 Task: Add Kerrygold Pure Irish Salted Butter to the cart.
Action: Mouse moved to (238, 111)
Screenshot: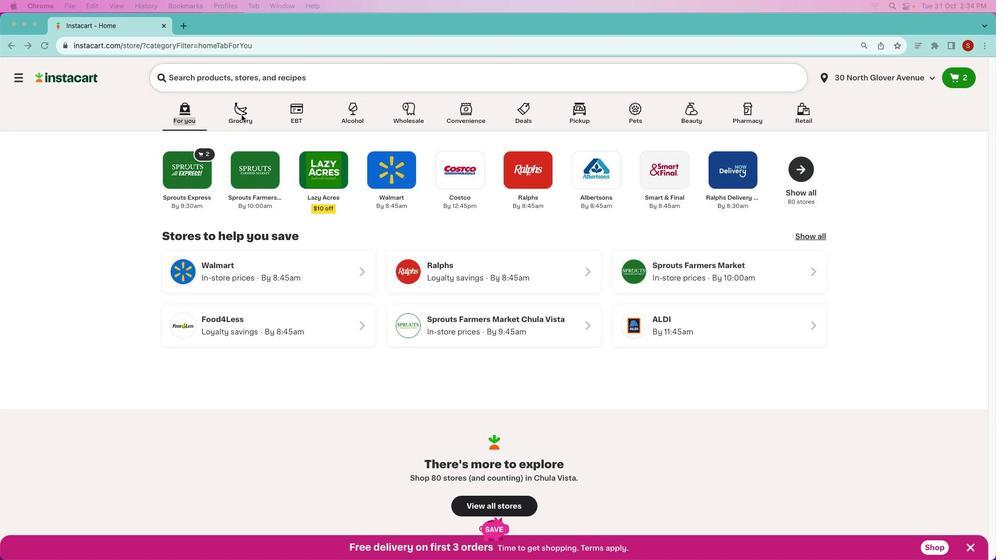 
Action: Mouse pressed left at (238, 111)
Screenshot: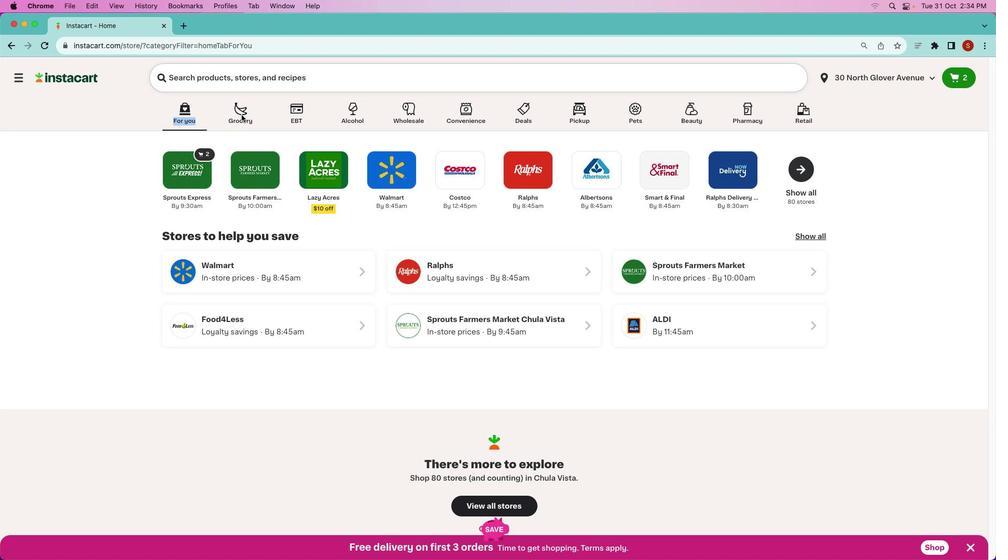 
Action: Mouse pressed left at (238, 111)
Screenshot: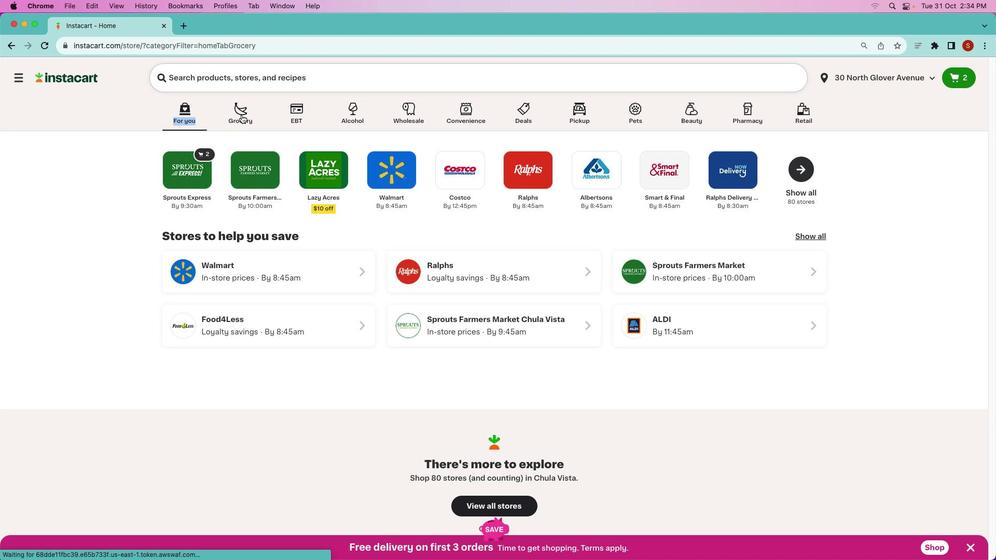 
Action: Mouse pressed left at (238, 111)
Screenshot: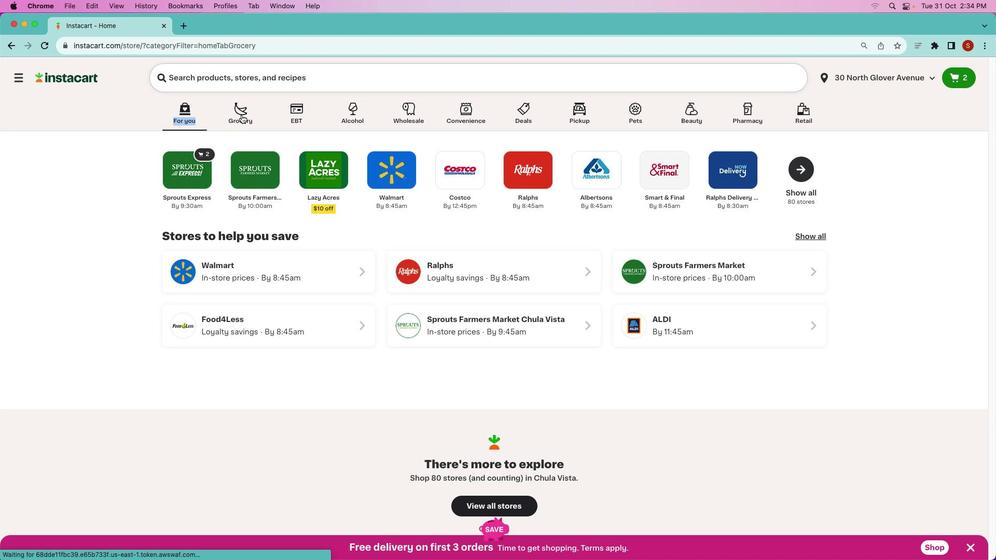 
Action: Mouse moved to (486, 356)
Screenshot: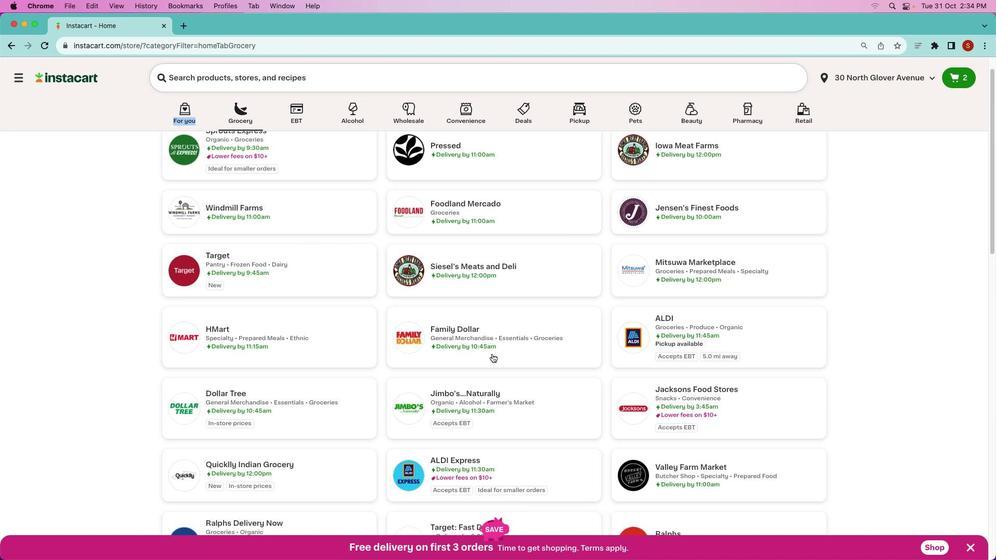 
Action: Mouse scrolled (486, 356) with delta (-2, -3)
Screenshot: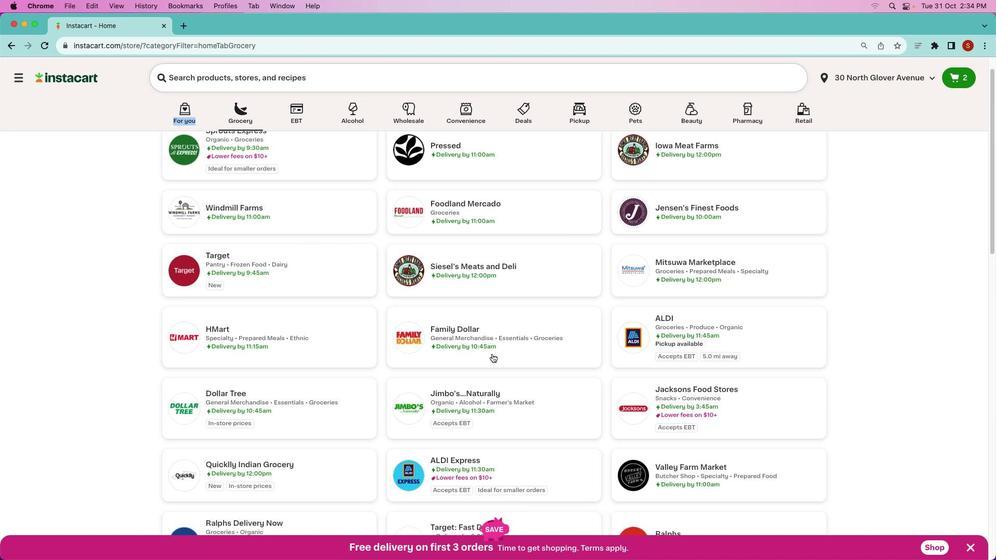 
Action: Mouse moved to (486, 354)
Screenshot: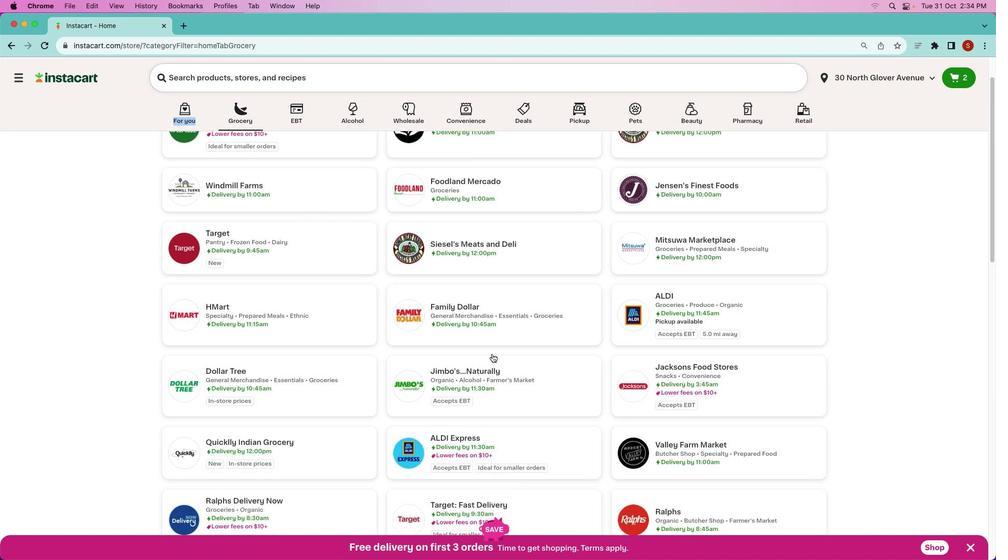 
Action: Mouse scrolled (486, 354) with delta (-2, -3)
Screenshot: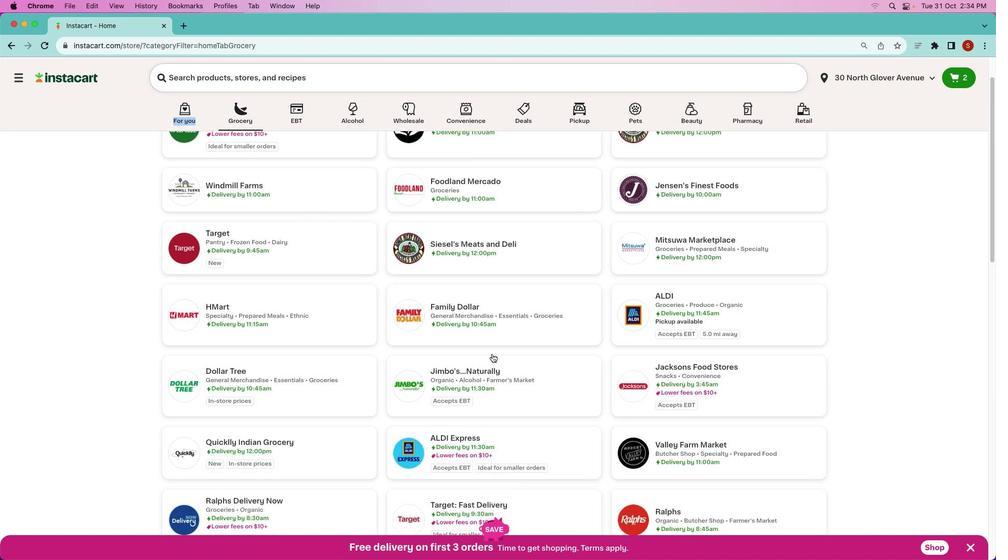 
Action: Mouse moved to (487, 352)
Screenshot: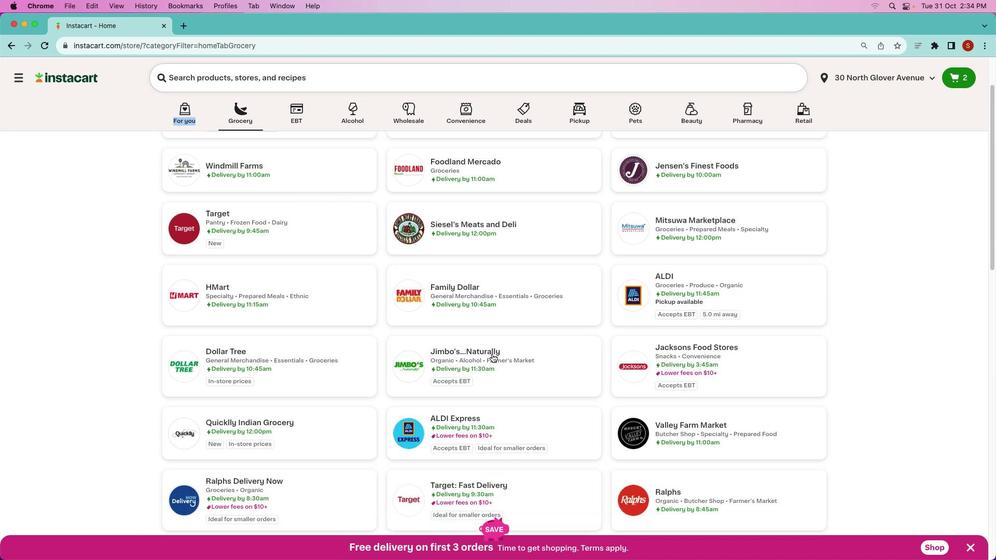 
Action: Mouse scrolled (487, 352) with delta (-2, -3)
Screenshot: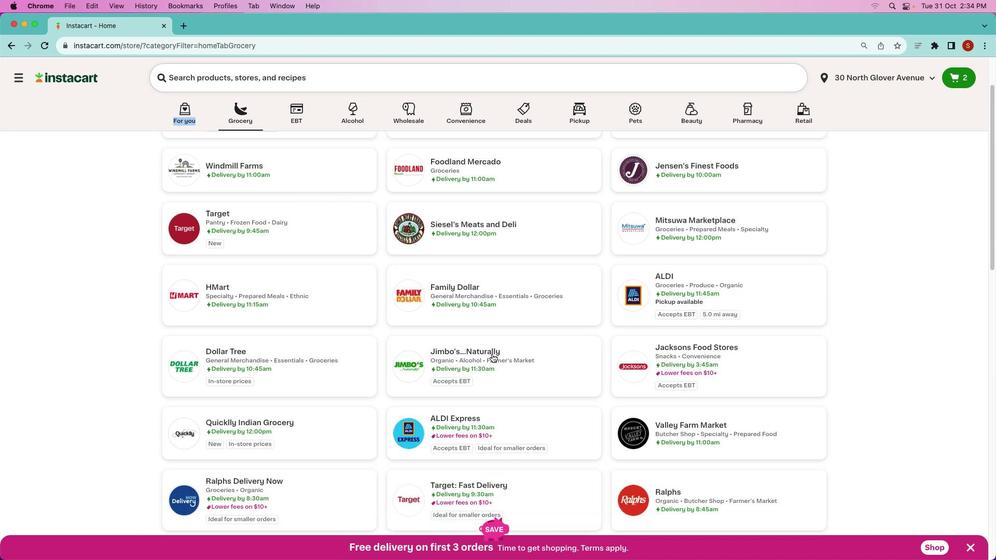 
Action: Mouse moved to (490, 350)
Screenshot: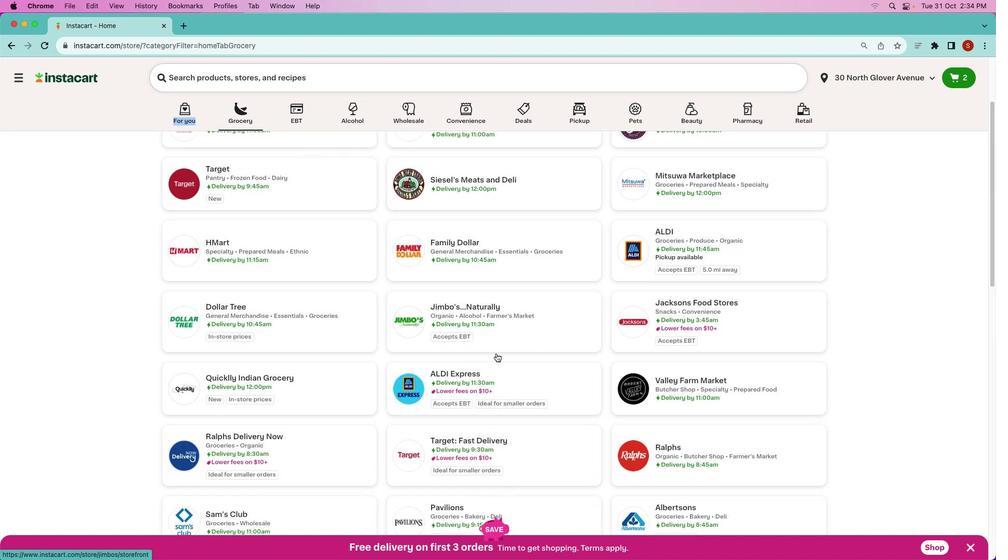 
Action: Mouse scrolled (490, 350) with delta (-2, -3)
Screenshot: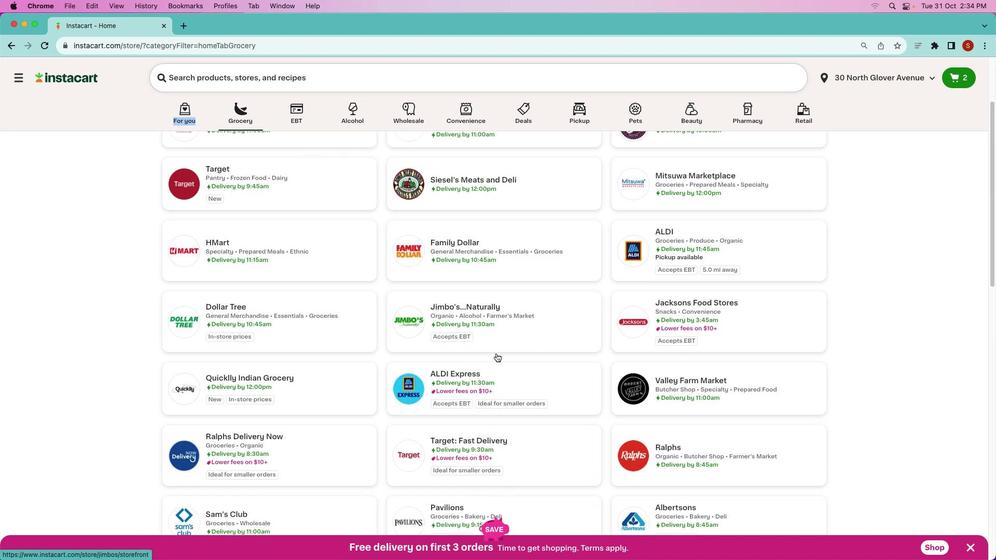 
Action: Mouse scrolled (490, 350) with delta (-2, -3)
Screenshot: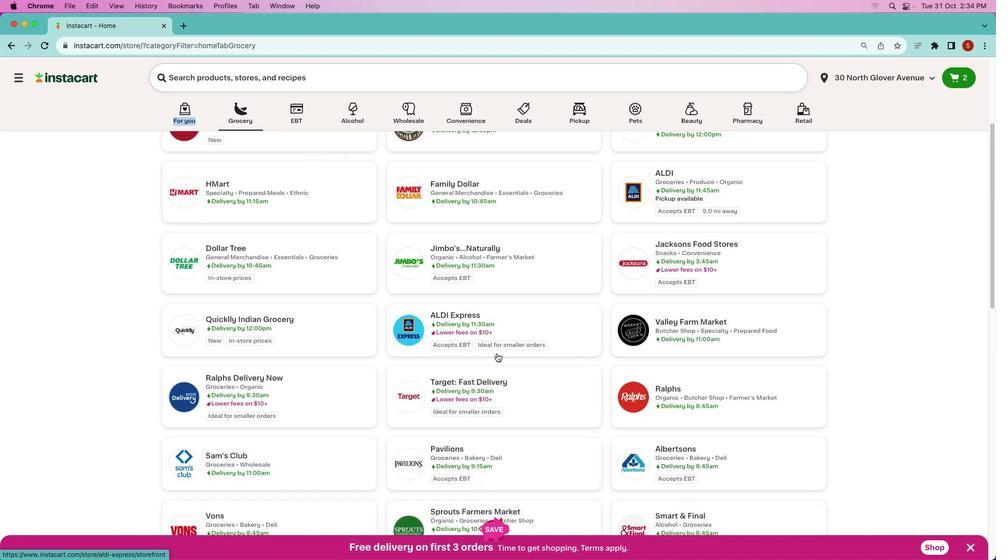 
Action: Mouse scrolled (490, 350) with delta (-2, -4)
Screenshot: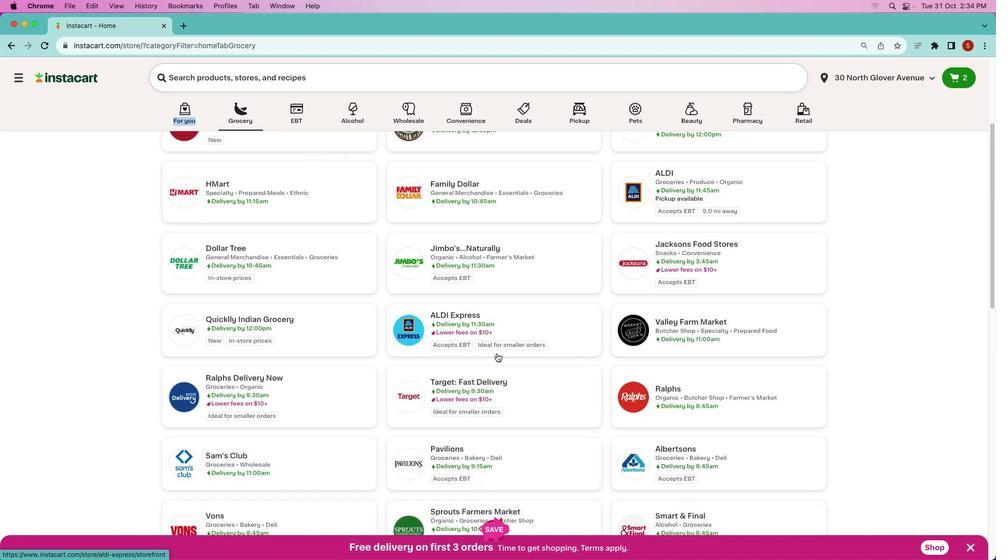 
Action: Mouse moved to (491, 350)
Screenshot: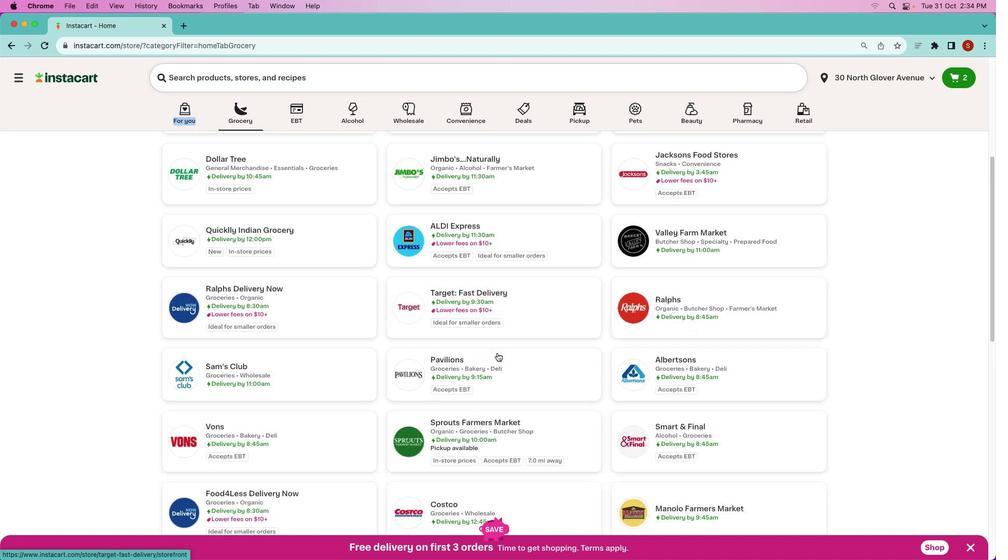 
Action: Mouse scrolled (491, 350) with delta (-2, -4)
Screenshot: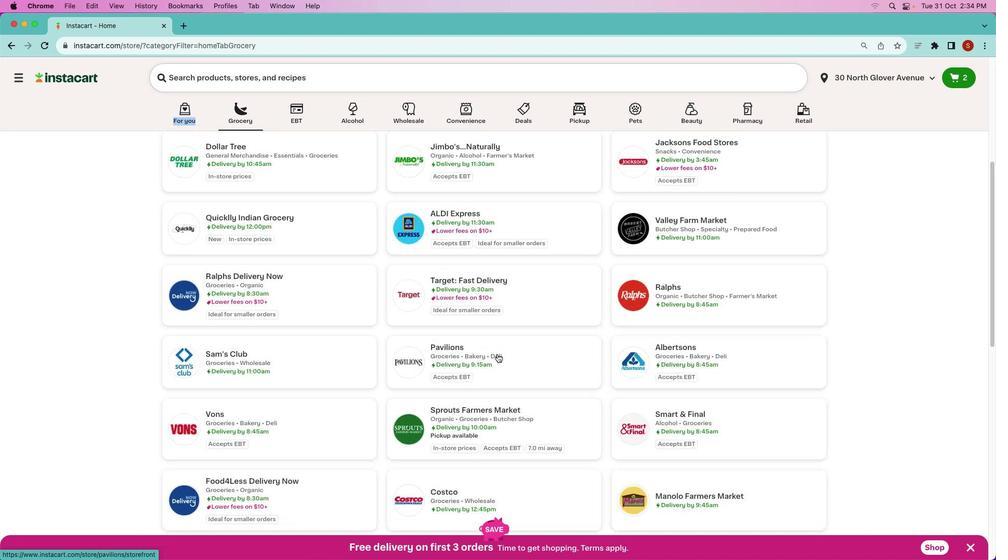 
Action: Mouse moved to (478, 406)
Screenshot: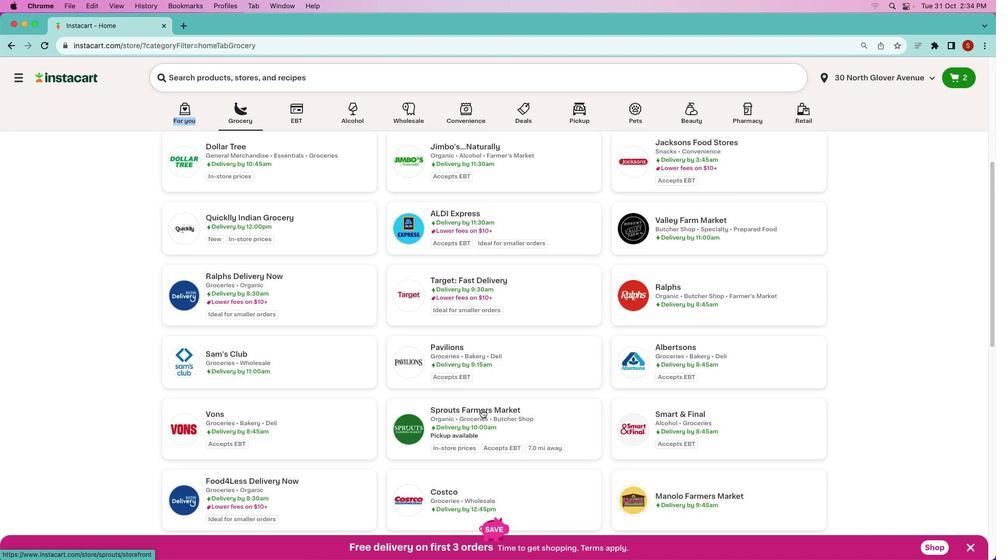 
Action: Mouse pressed left at (478, 406)
Screenshot: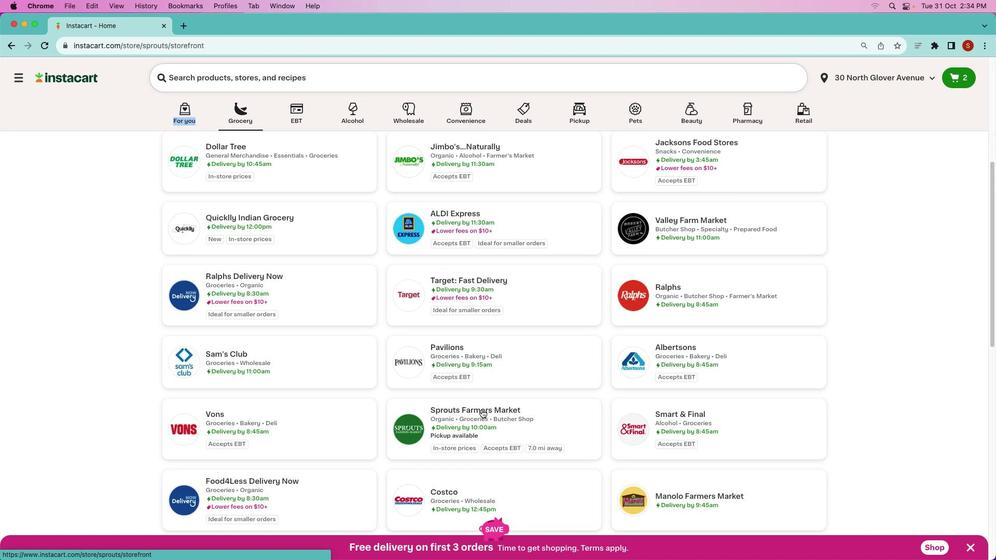 
Action: Mouse pressed left at (478, 406)
Screenshot: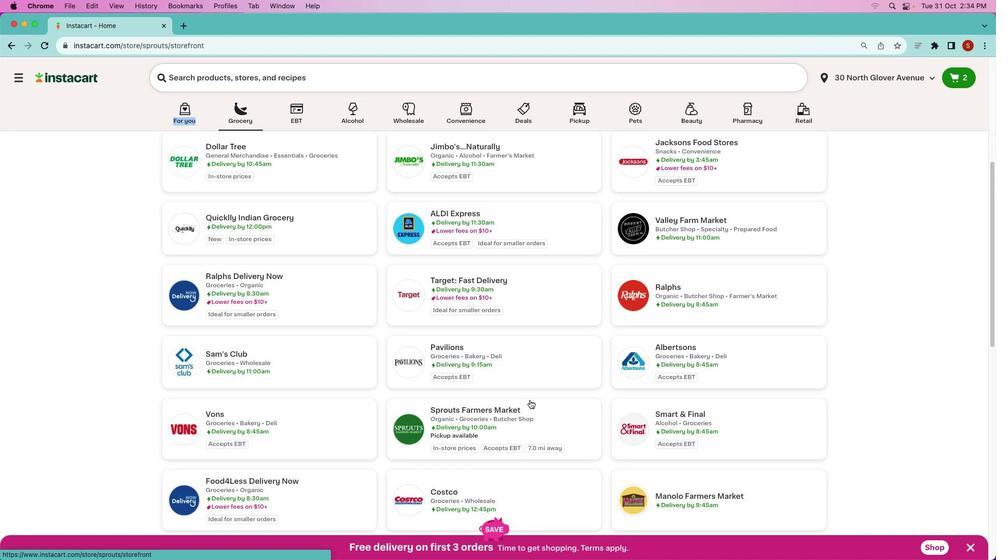 
Action: Mouse moved to (370, 115)
Screenshot: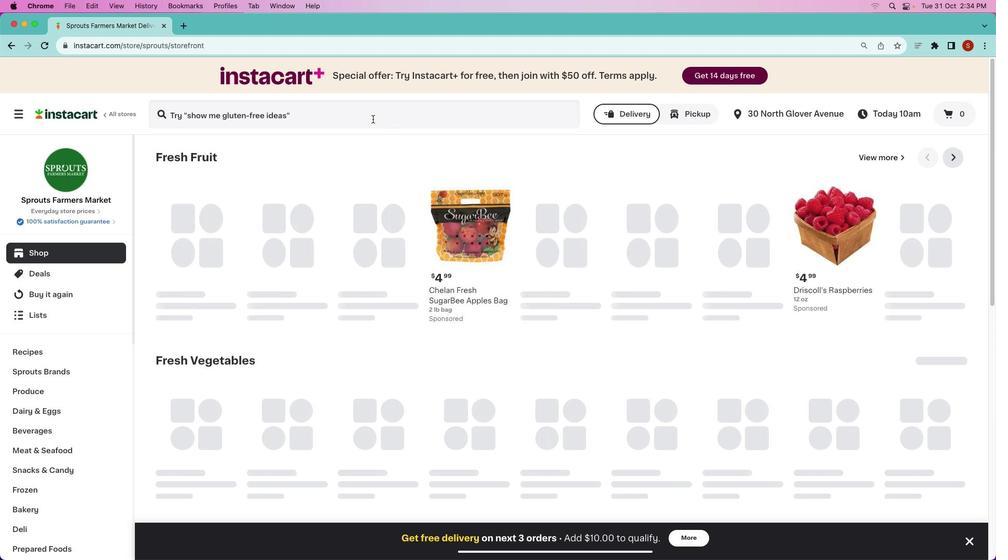 
Action: Mouse pressed left at (370, 115)
Screenshot: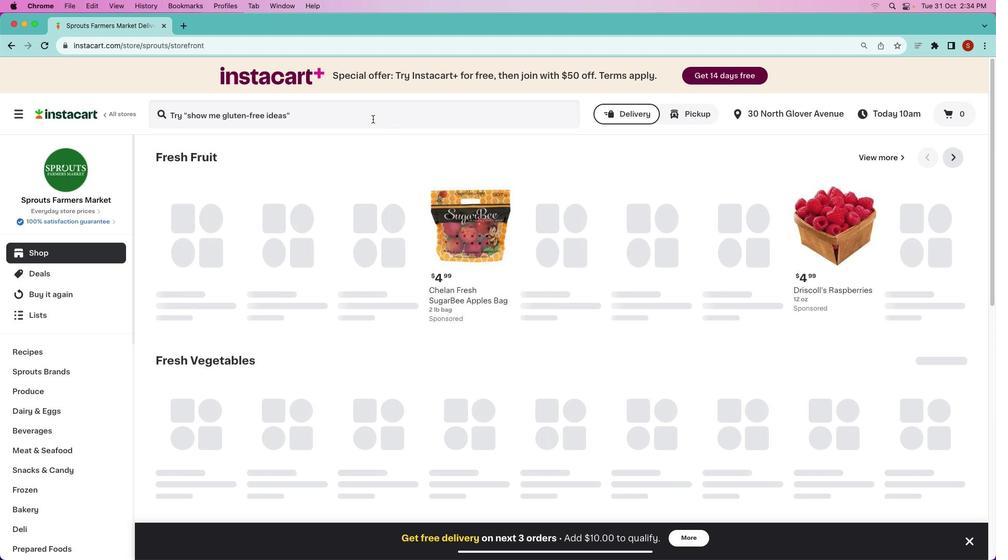 
Action: Mouse pressed left at (370, 115)
Screenshot: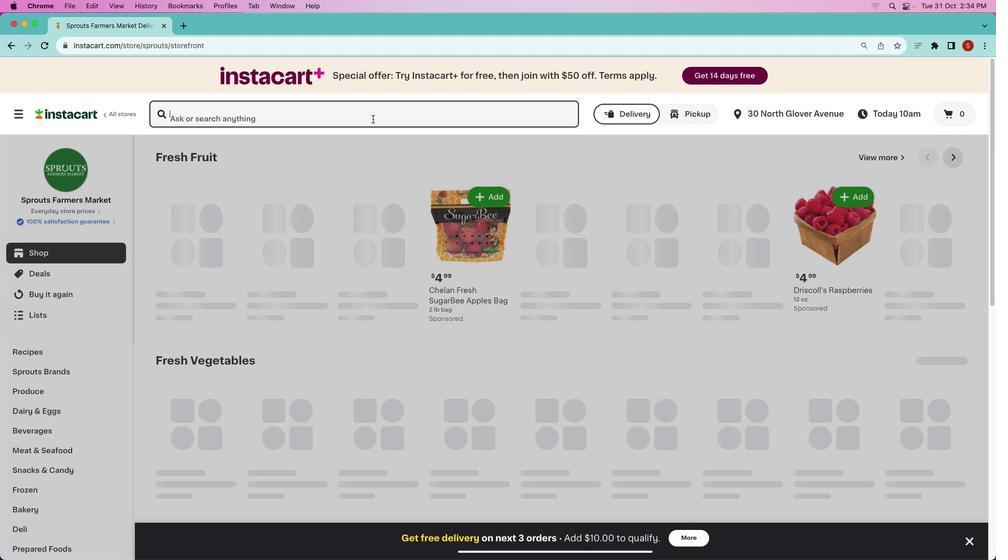 
Action: Key pressed 'k''e''r''r''y''g''o''l''d'Key.space'o''u''r''e'Key.space'i''r''i''s''h'Key.space's''a''k''t''e''d'Key.space'b''y''t''t''e''r'Key.space't''i''=''='Key.backspaceKey.backspaceKey.backspaceKey.backspaceKey.backspaceKey.backspaceKey.backspaceKey.backspaceKey.backspaceKey.backspaceKey.backspaceKey.backspaceKey.backspaceKey.backspaceKey.backspaceKey.backspace'l''t''e''d'Key.space'b''u''t''t''t'Key.backspace'e''r'Key.space't''='Key.backspaceKey.backspaceKey.enter
Screenshot: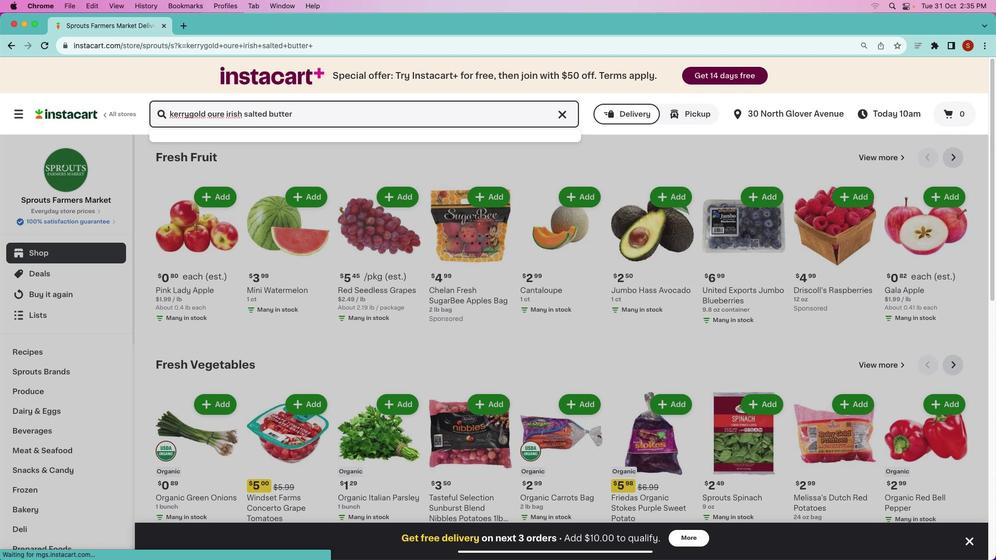 
Action: Mouse moved to (601, 218)
Screenshot: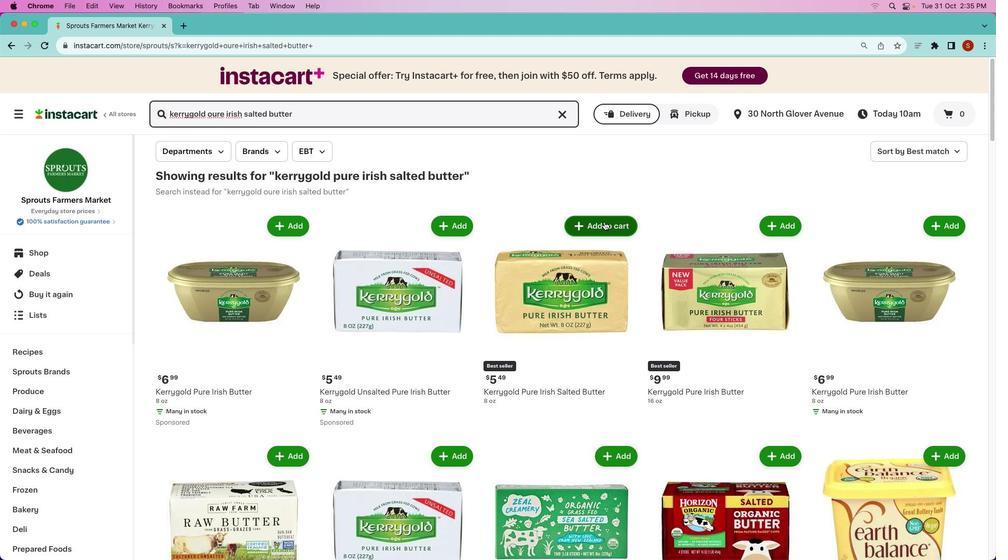 
Action: Mouse pressed left at (601, 218)
Screenshot: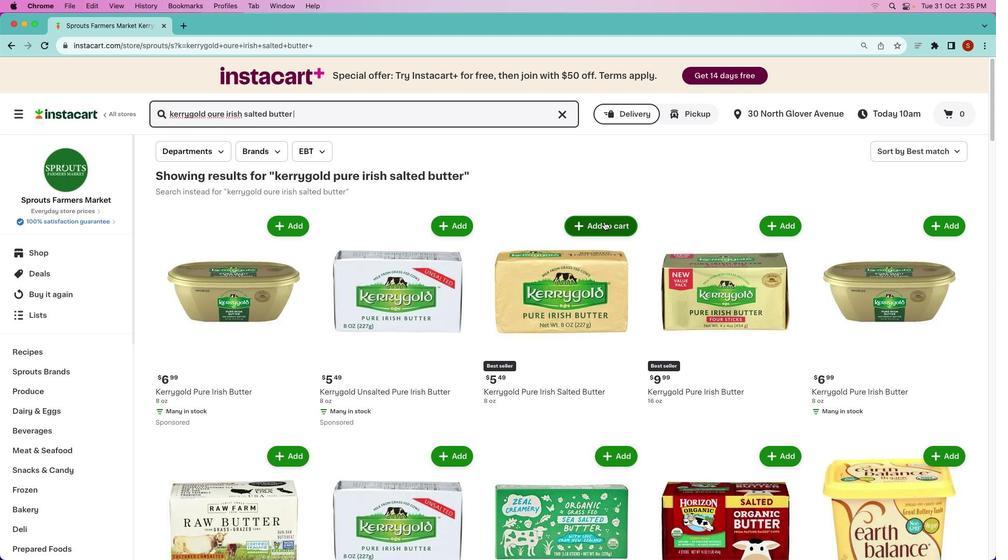 
Action: Mouse moved to (581, 306)
Screenshot: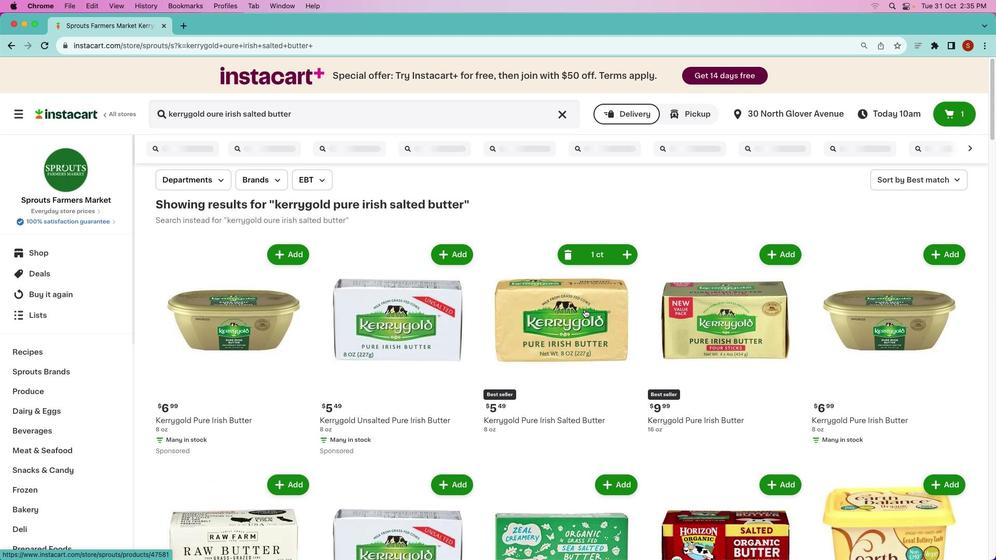 
